 Task: Paste conditional formatting only.
Action: Mouse moved to (59, 73)
Screenshot: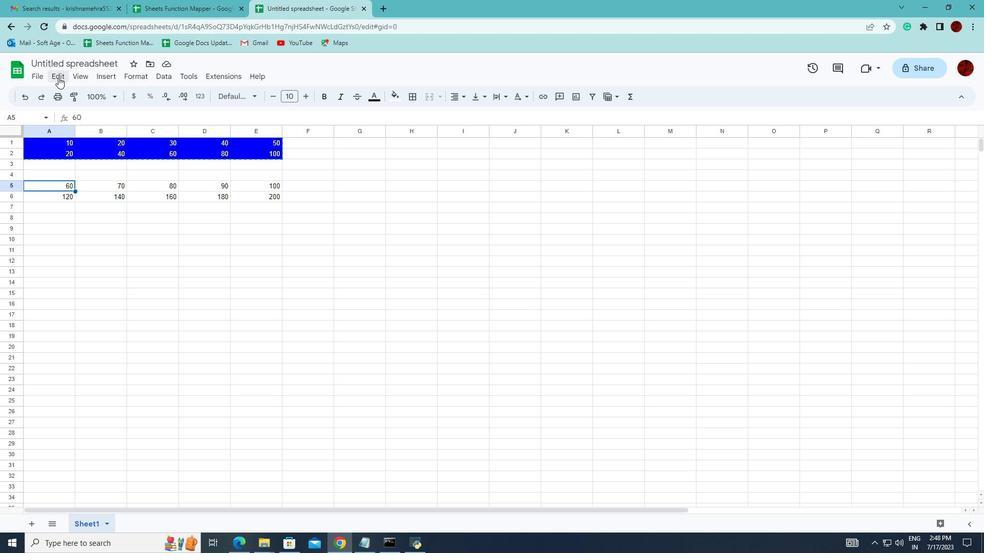 
Action: Mouse pressed left at (59, 73)
Screenshot: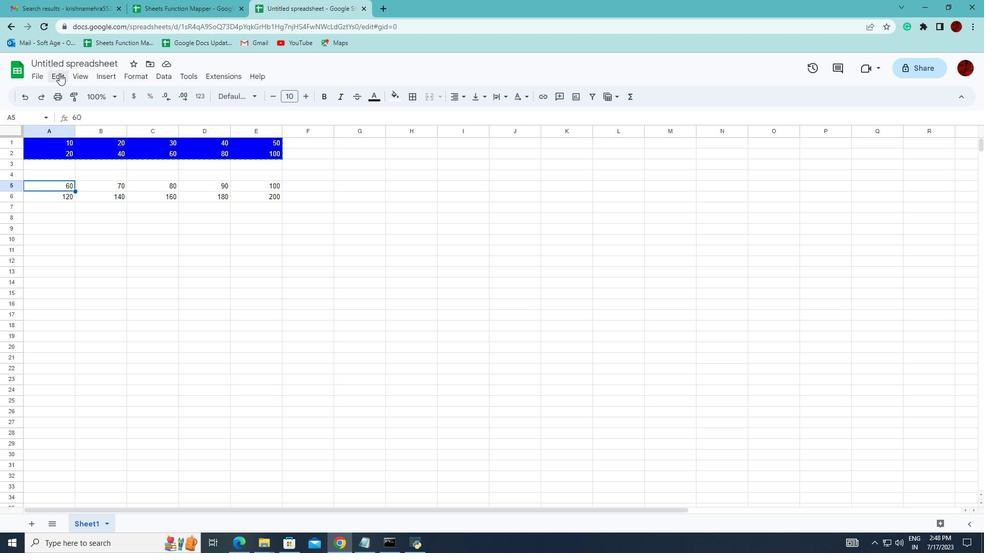 
Action: Mouse moved to (249, 241)
Screenshot: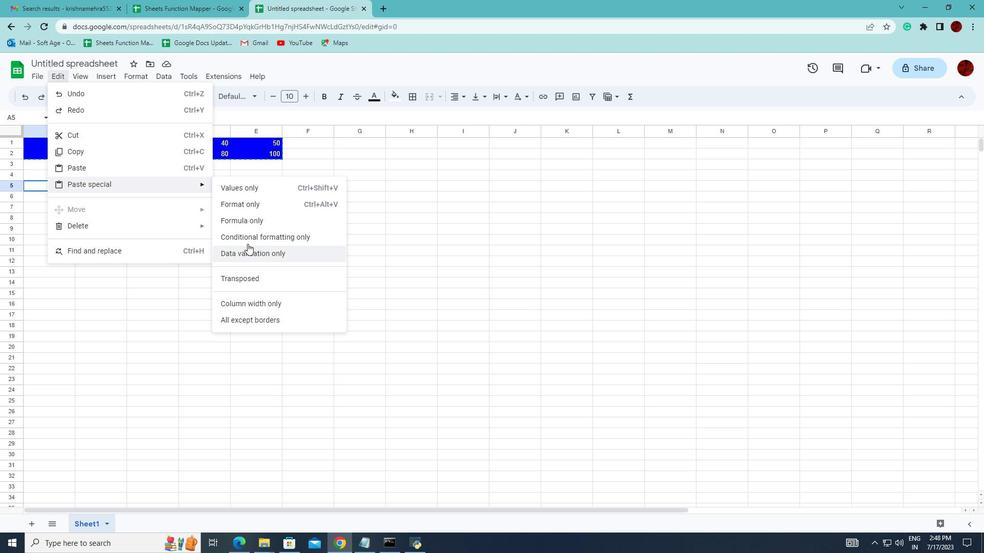 
Action: Mouse pressed left at (249, 241)
Screenshot: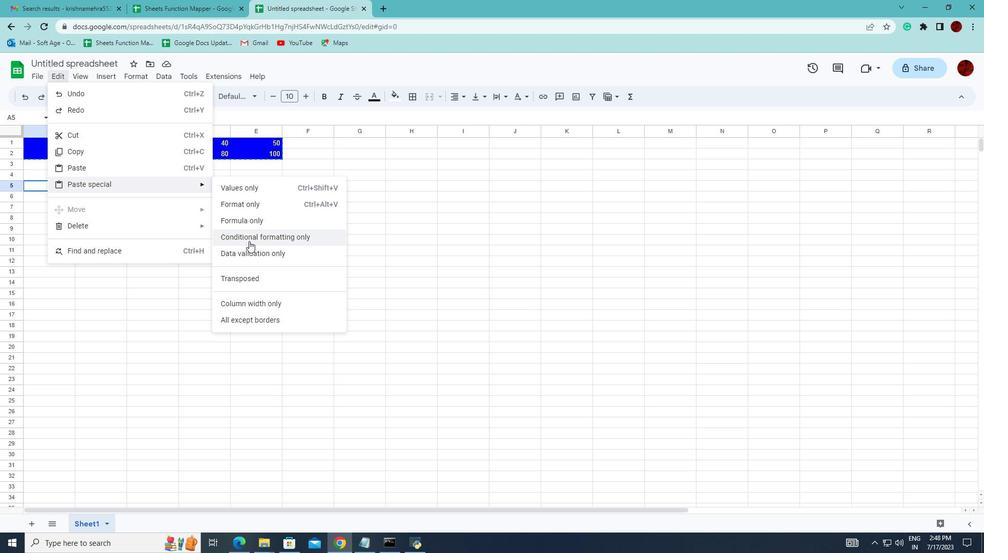 
